 Task: Add a new interval for the date January 29, 2023.
Action: Mouse moved to (155, 393)
Screenshot: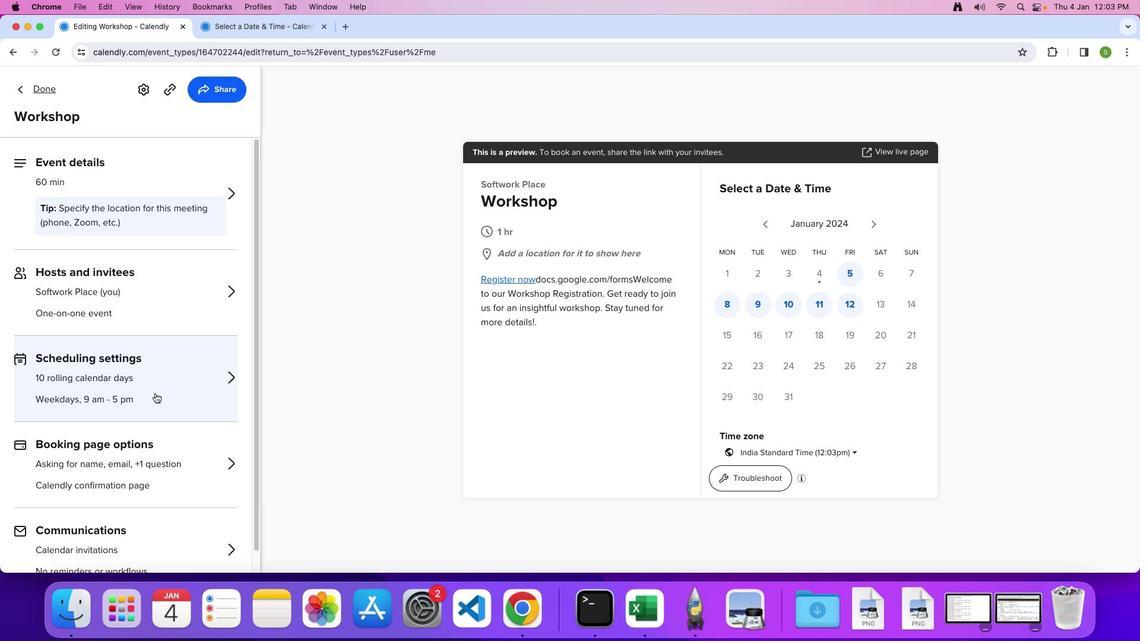 
Action: Mouse pressed left at (155, 393)
Screenshot: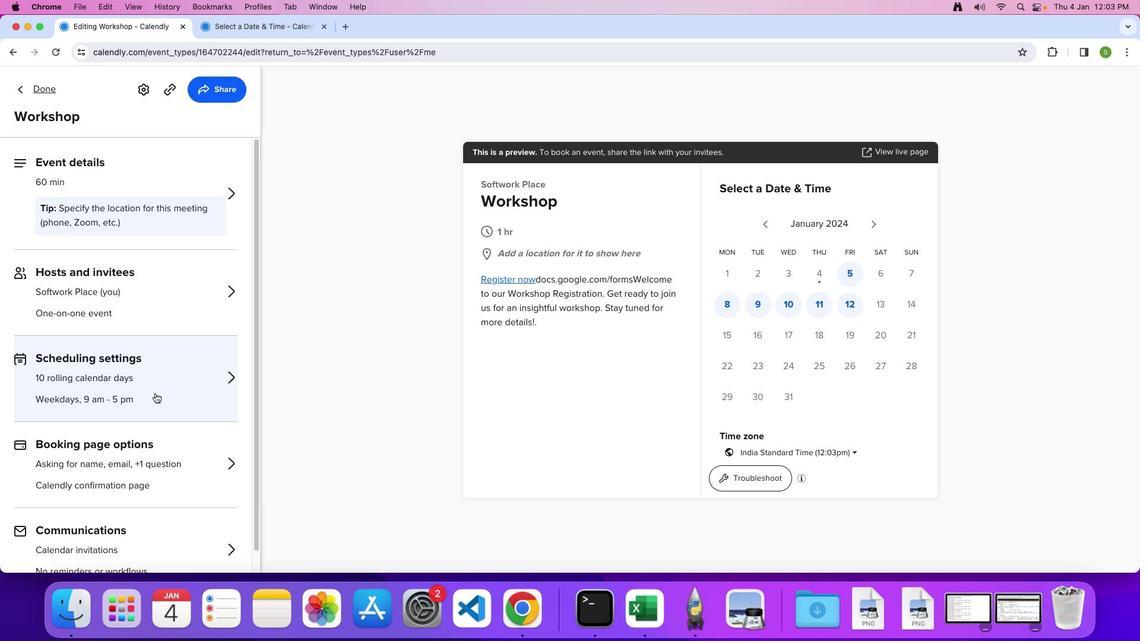 
Action: Mouse moved to (129, 369)
Screenshot: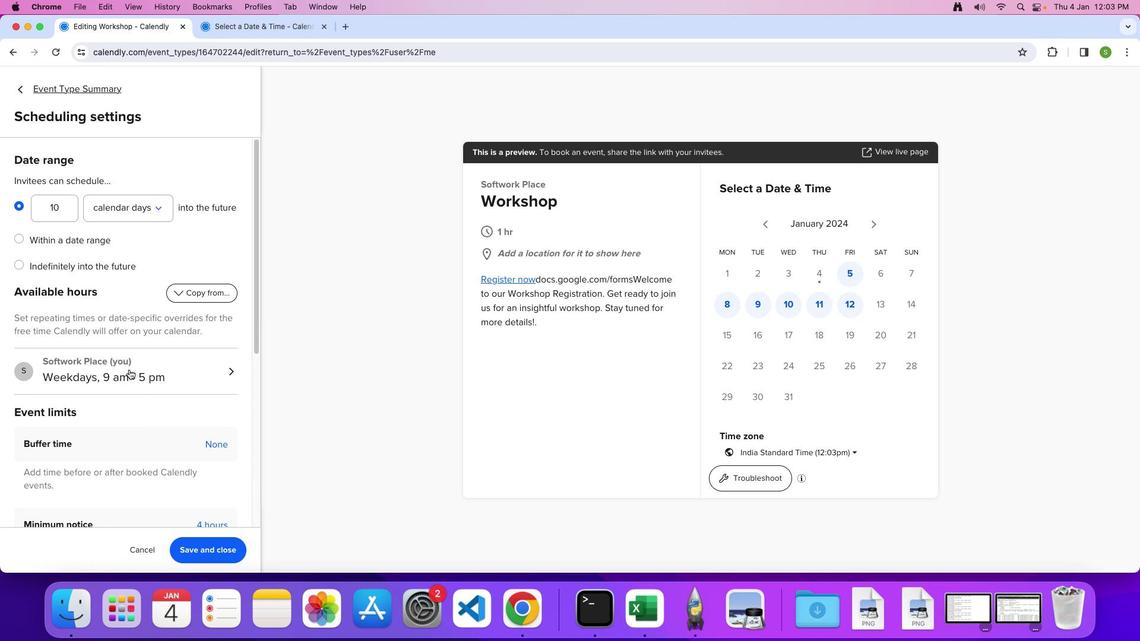 
Action: Mouse pressed left at (129, 369)
Screenshot: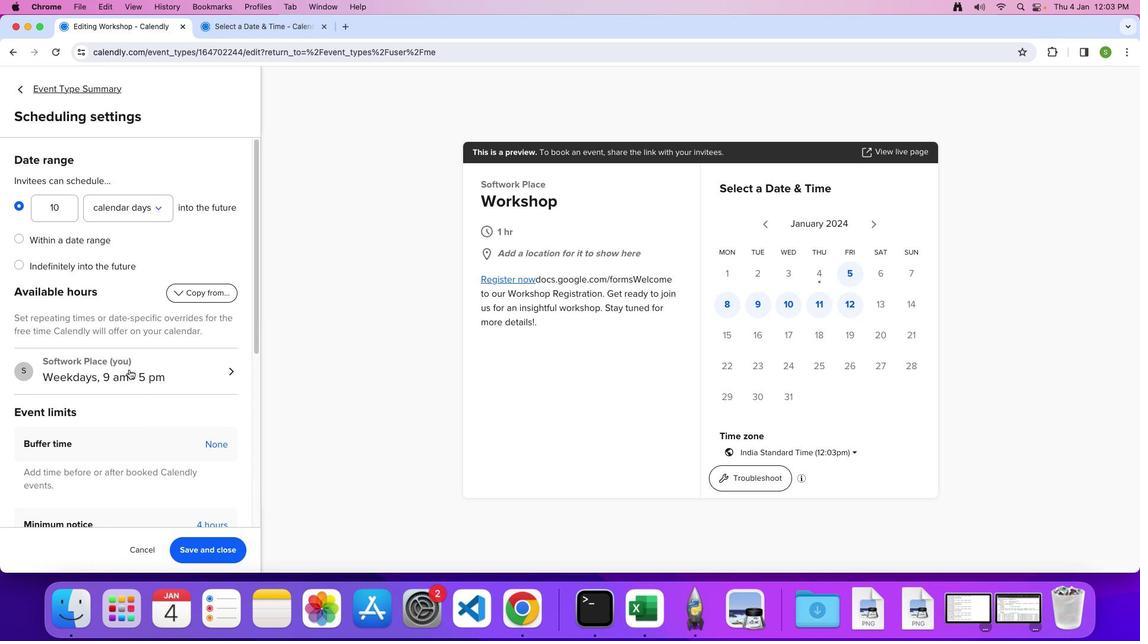 
Action: Mouse moved to (99, 217)
Screenshot: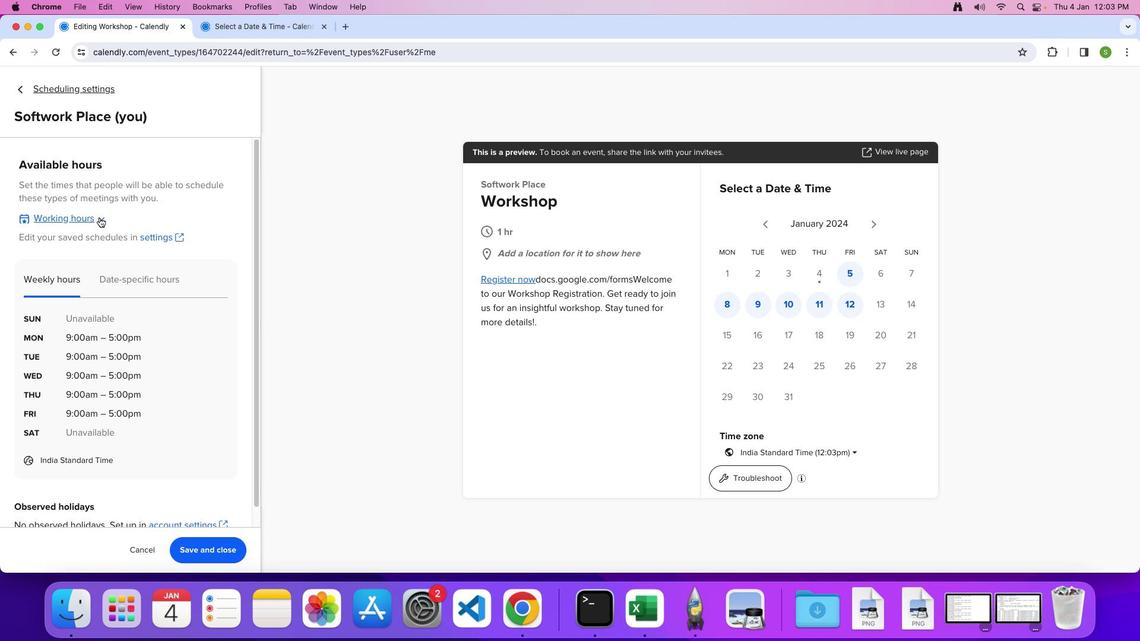 
Action: Mouse pressed left at (99, 217)
Screenshot: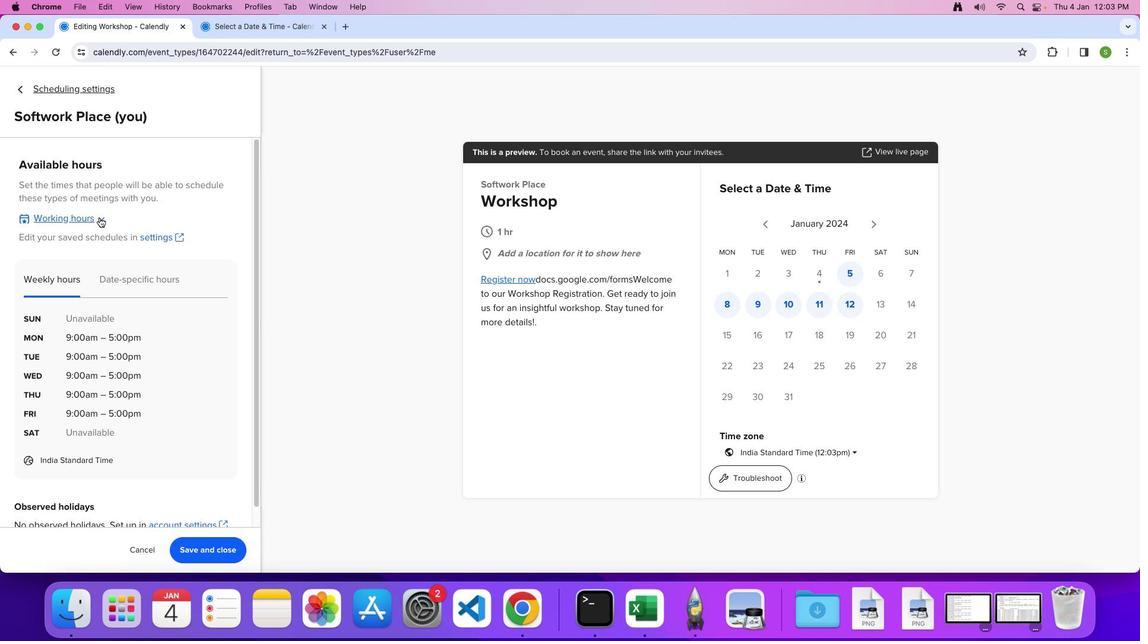 
Action: Mouse moved to (90, 297)
Screenshot: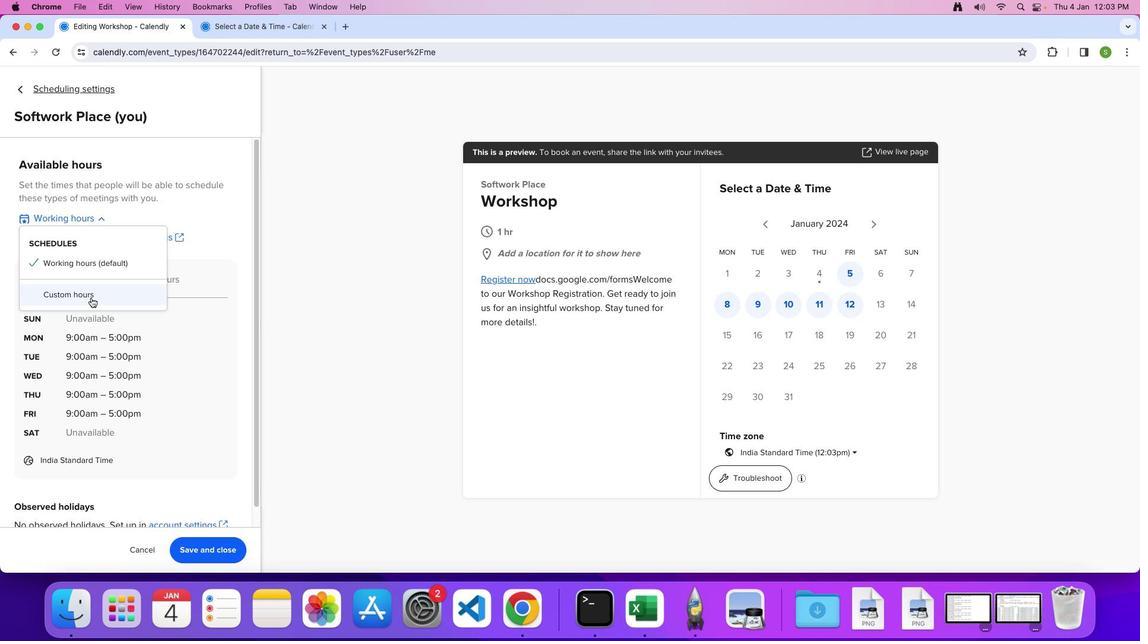 
Action: Mouse pressed left at (90, 297)
Screenshot: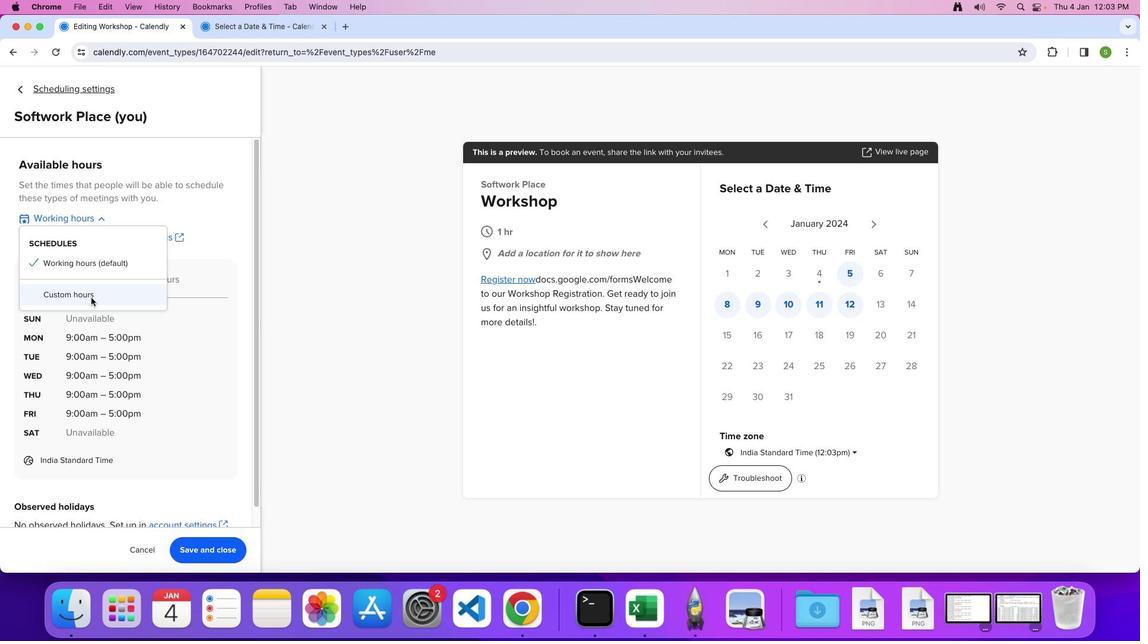 
Action: Mouse moved to (96, 314)
Screenshot: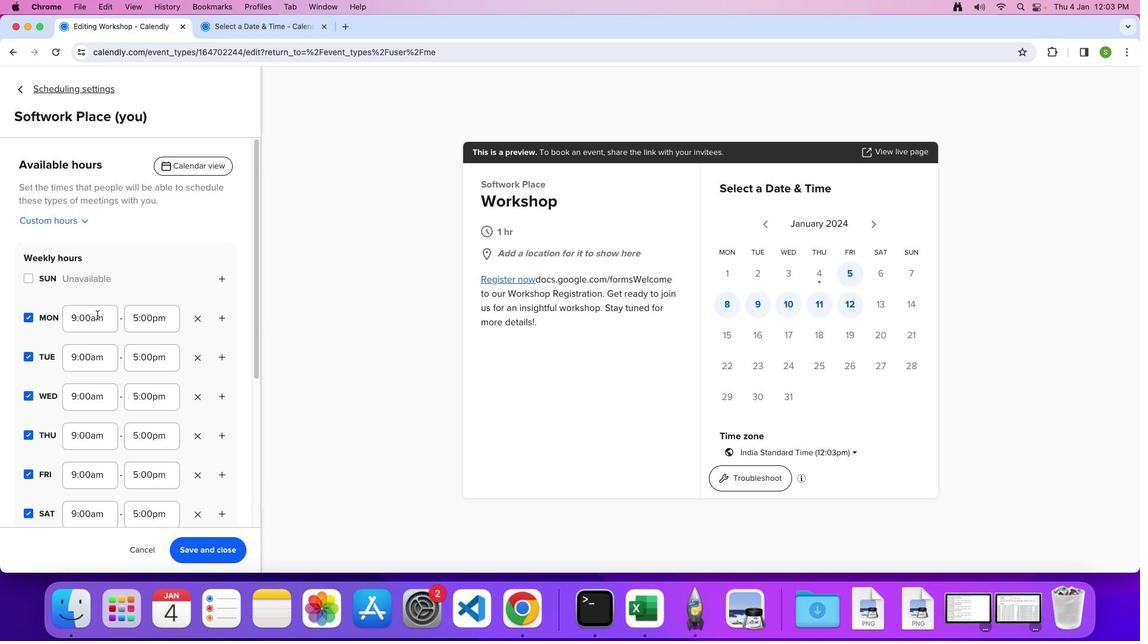 
Action: Mouse scrolled (96, 314) with delta (0, 0)
Screenshot: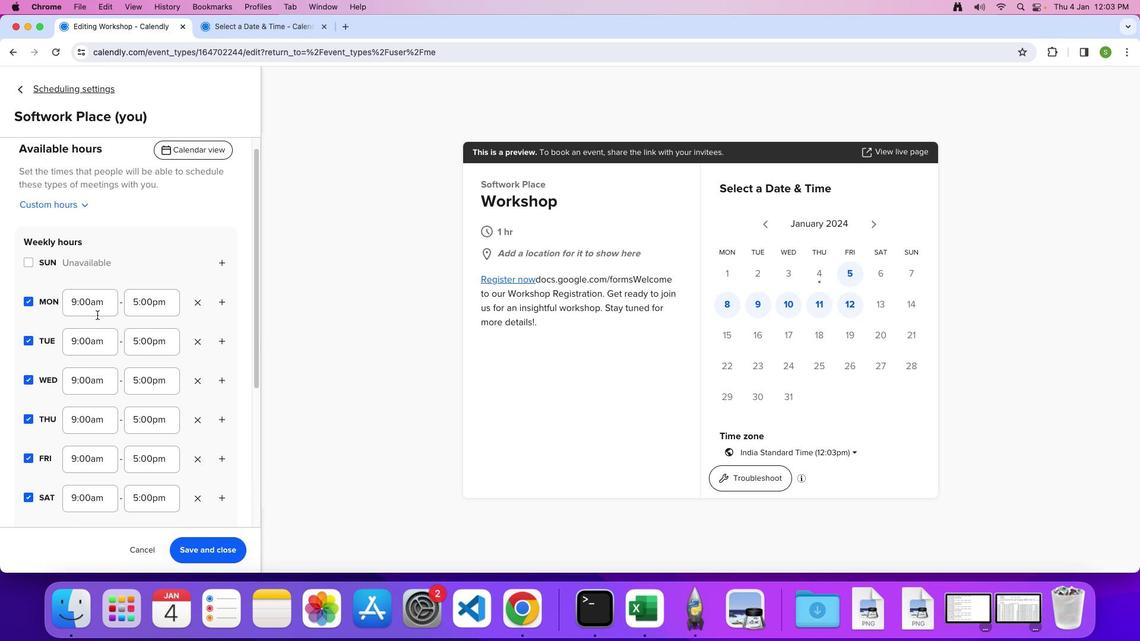 
Action: Mouse scrolled (96, 314) with delta (0, 0)
Screenshot: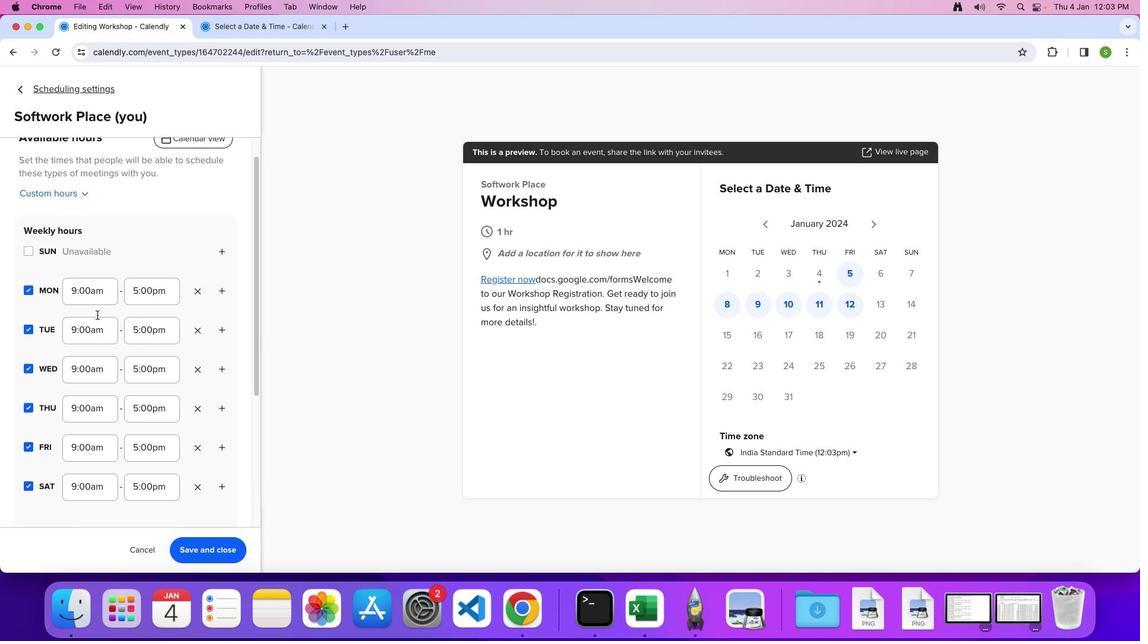 
Action: Mouse scrolled (96, 314) with delta (0, -1)
Screenshot: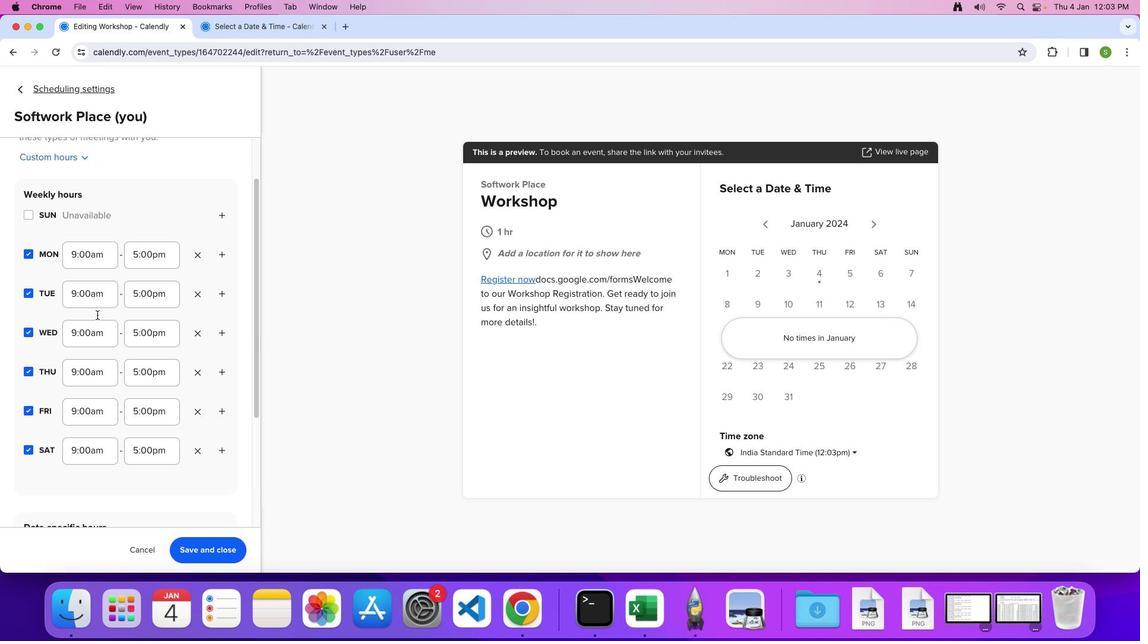 
Action: Mouse scrolled (96, 314) with delta (0, 0)
Screenshot: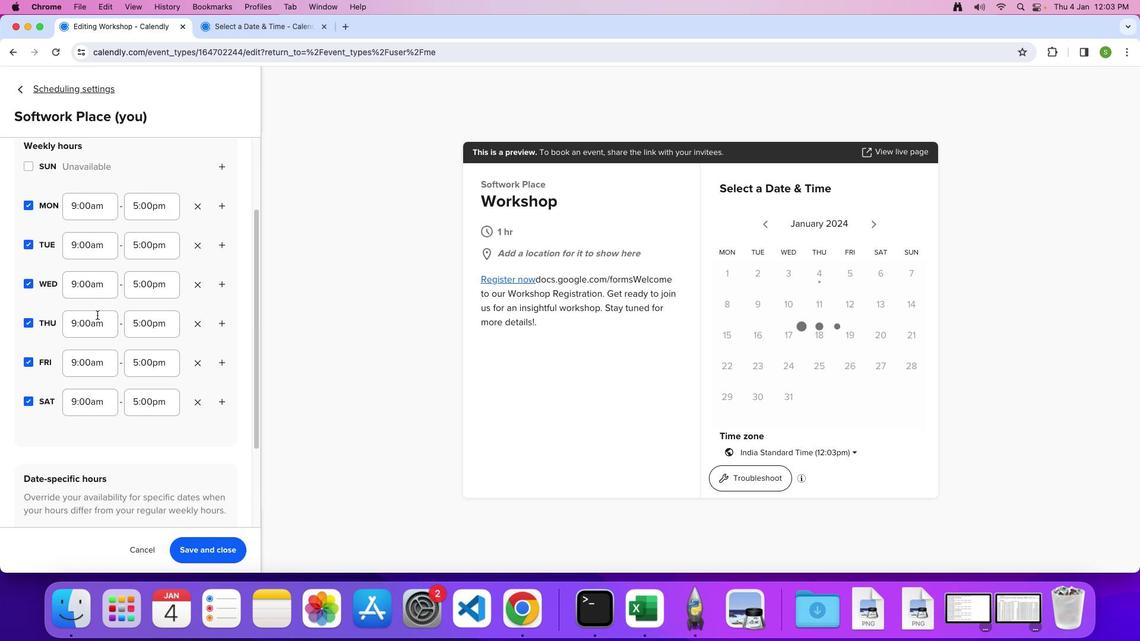 
Action: Mouse scrolled (96, 314) with delta (0, 0)
Screenshot: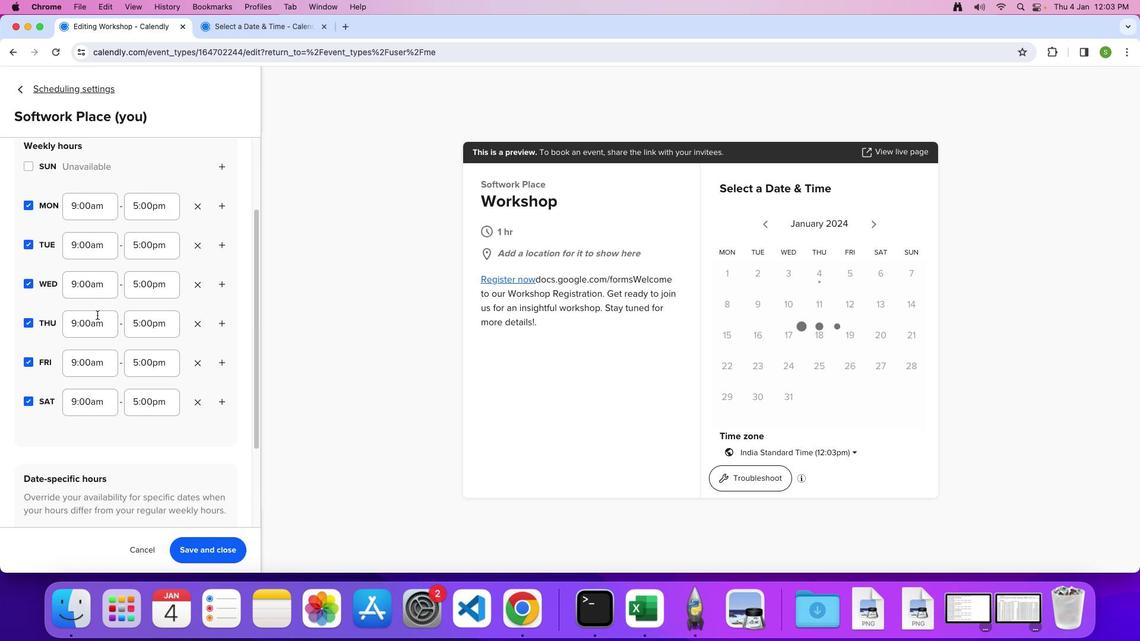 
Action: Mouse scrolled (96, 314) with delta (0, -1)
Screenshot: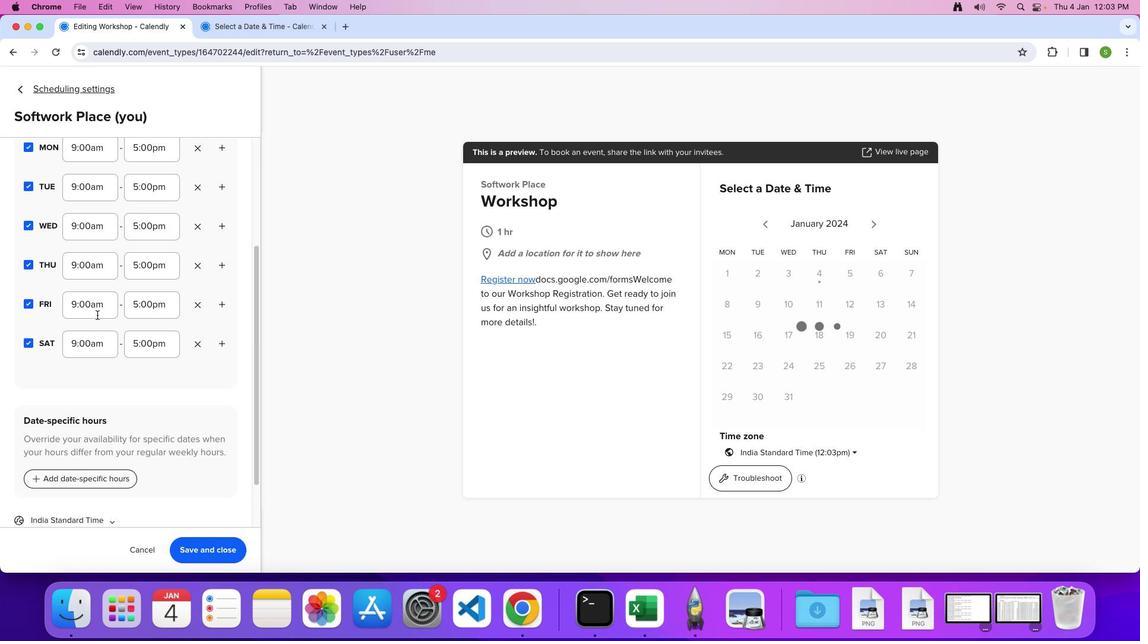 
Action: Mouse scrolled (96, 314) with delta (0, 0)
Screenshot: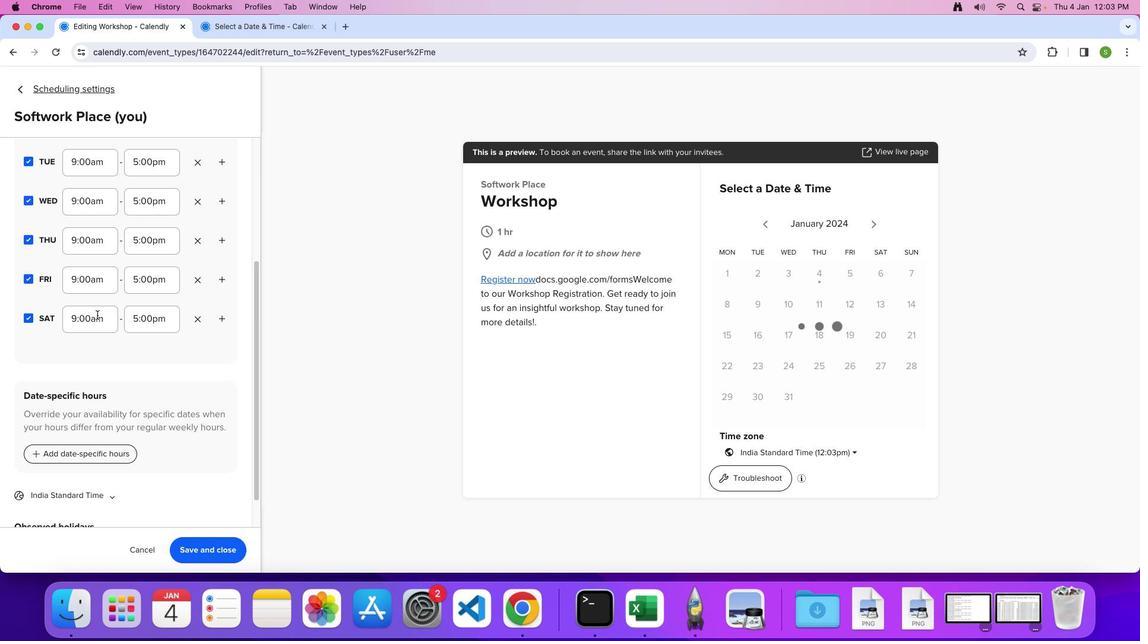 
Action: Mouse scrolled (96, 314) with delta (0, 0)
Screenshot: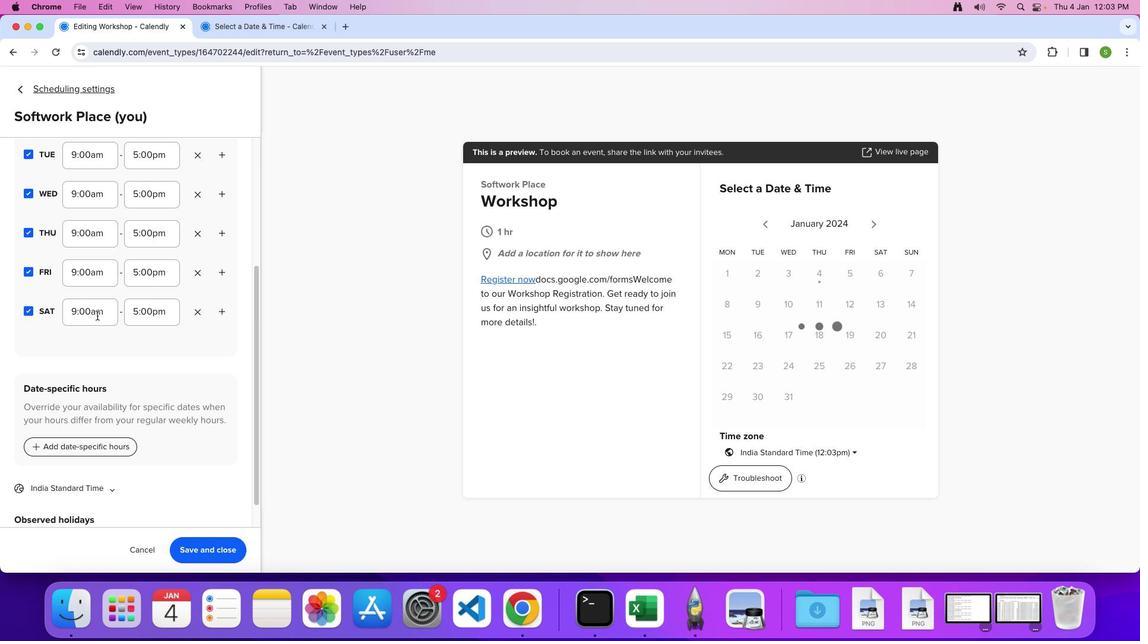 
Action: Mouse moved to (98, 442)
Screenshot: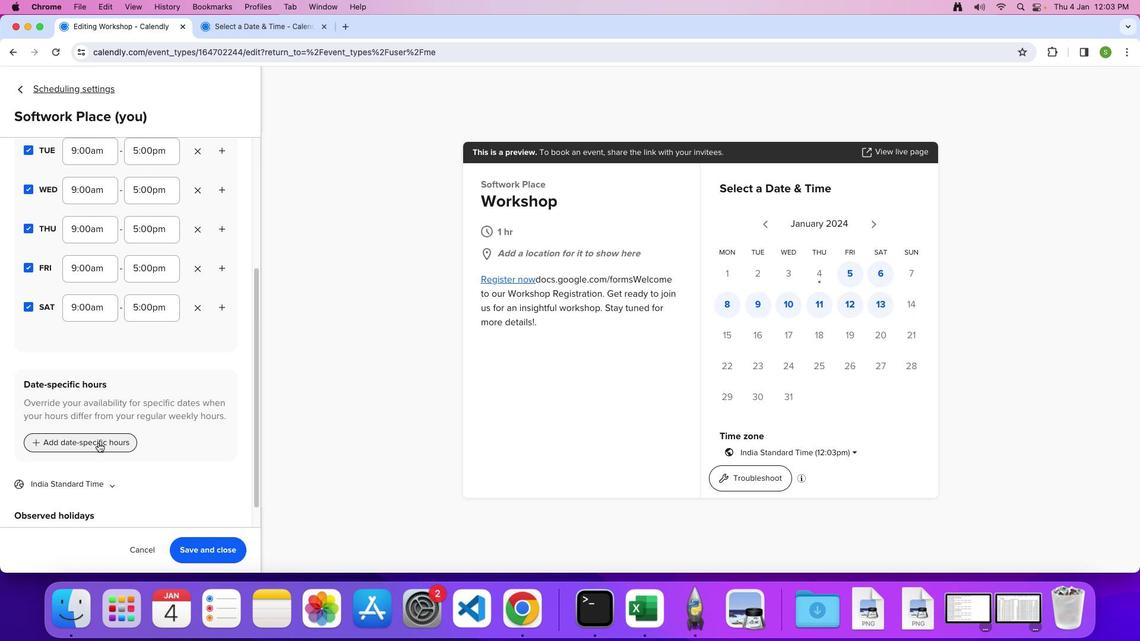 
Action: Mouse pressed left at (98, 442)
Screenshot: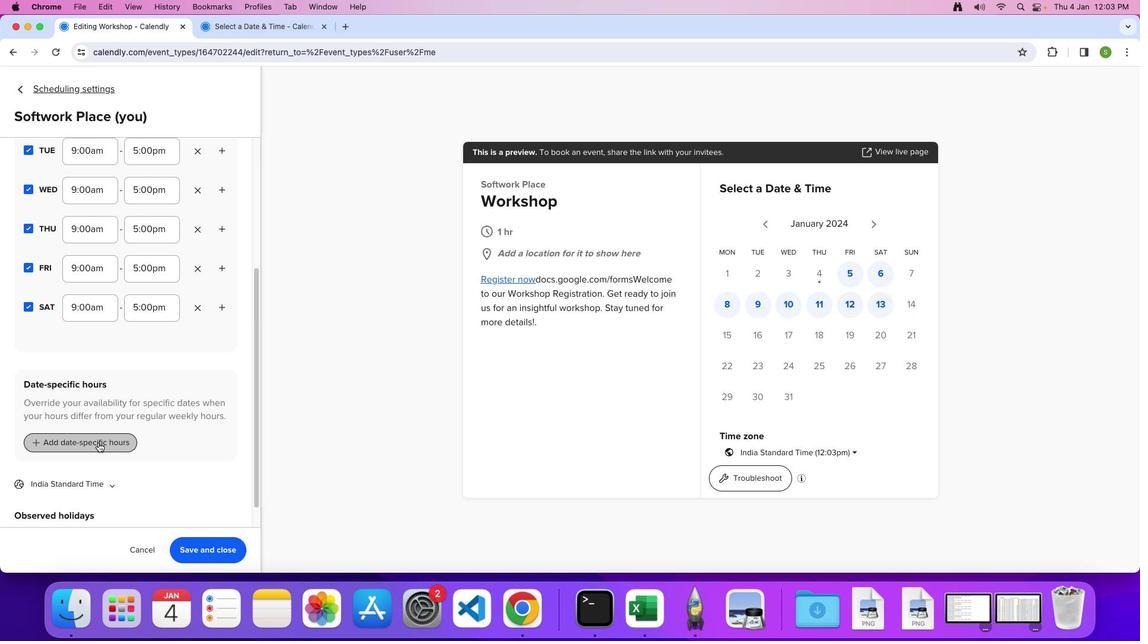 
Action: Mouse moved to (510, 377)
Screenshot: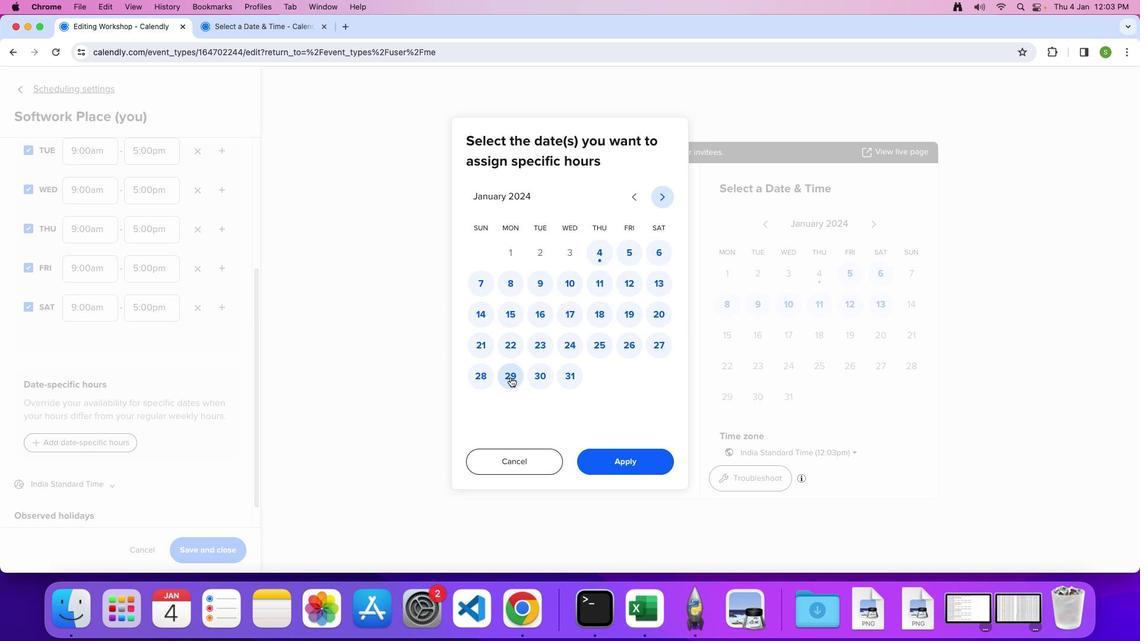 
Action: Mouse pressed left at (510, 377)
Screenshot: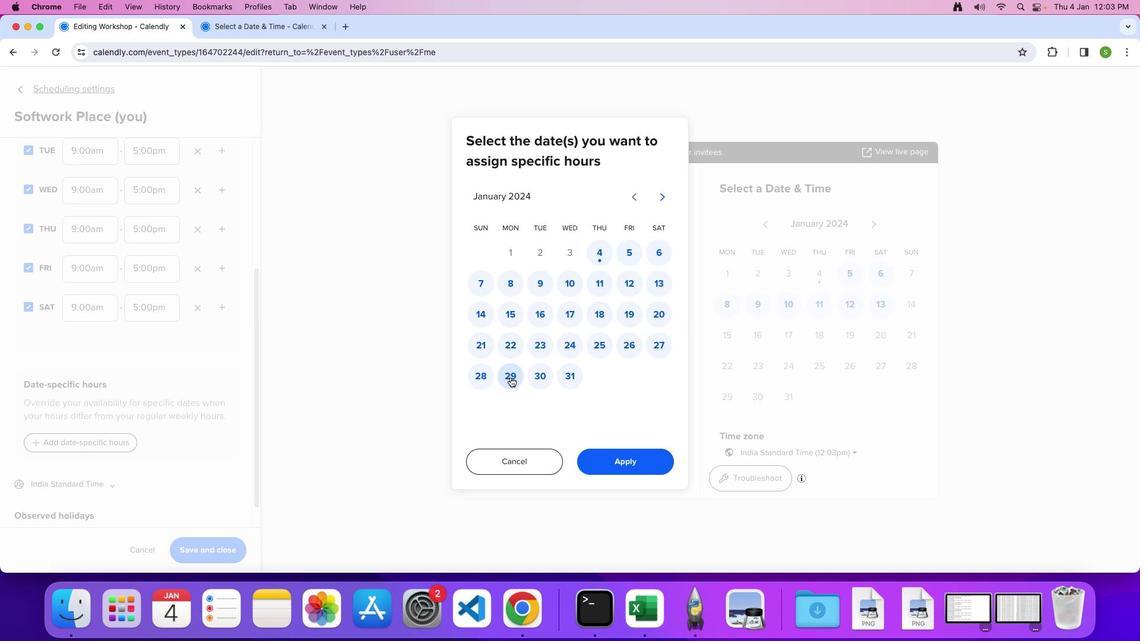 
Action: Mouse moved to (623, 536)
Screenshot: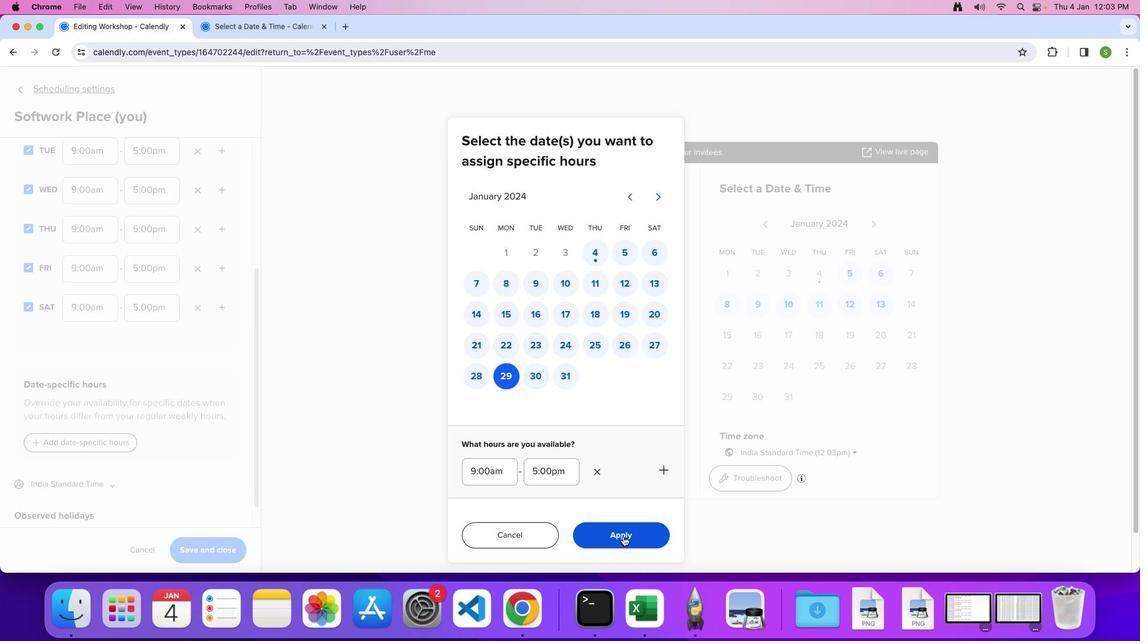 
Action: Mouse pressed left at (623, 536)
Screenshot: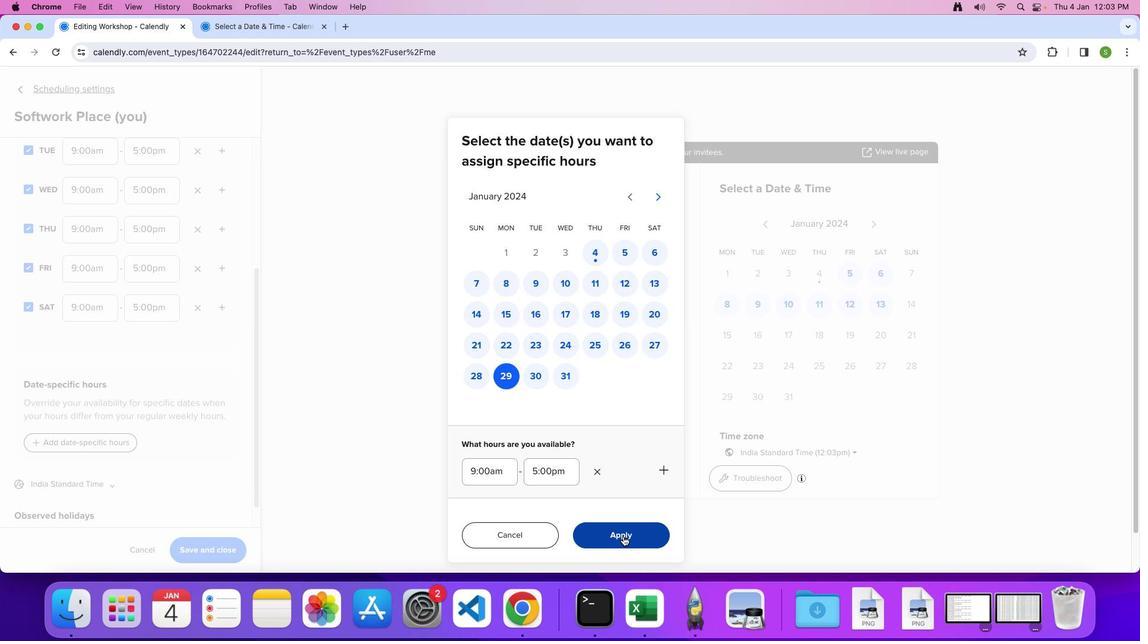 
